 Task: Check a repository's "Projects" for task management and tracking.
Action: Mouse moved to (1047, 67)
Screenshot: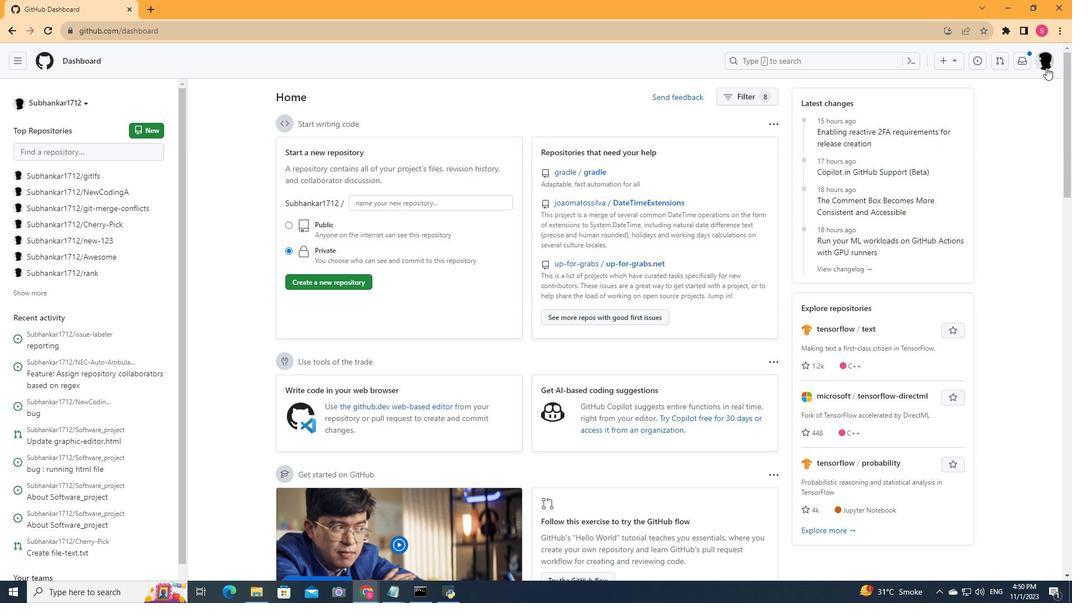 
Action: Mouse pressed left at (1047, 67)
Screenshot: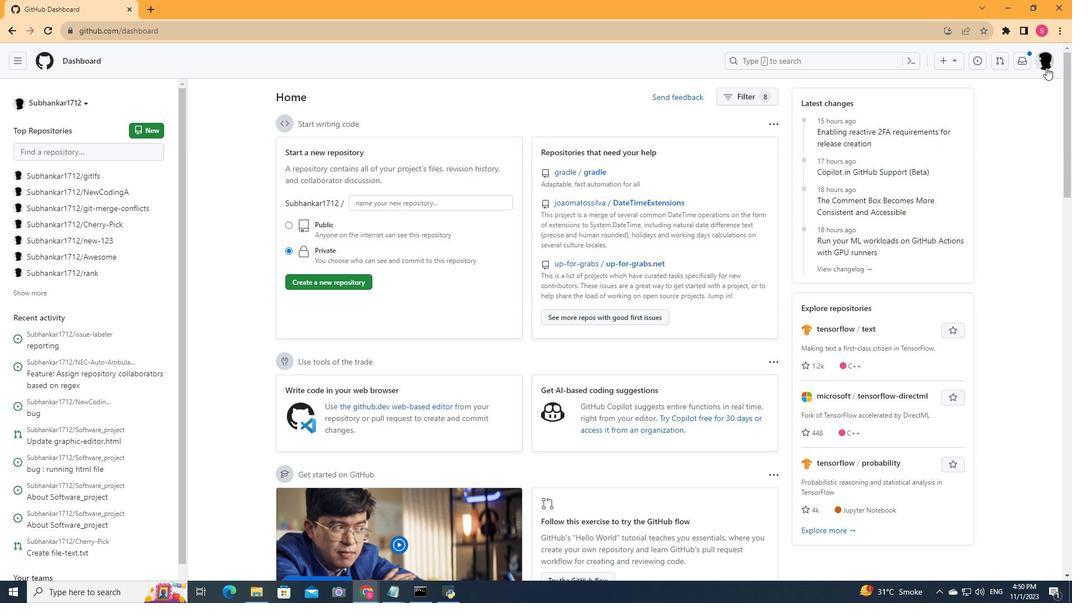 
Action: Mouse moved to (970, 144)
Screenshot: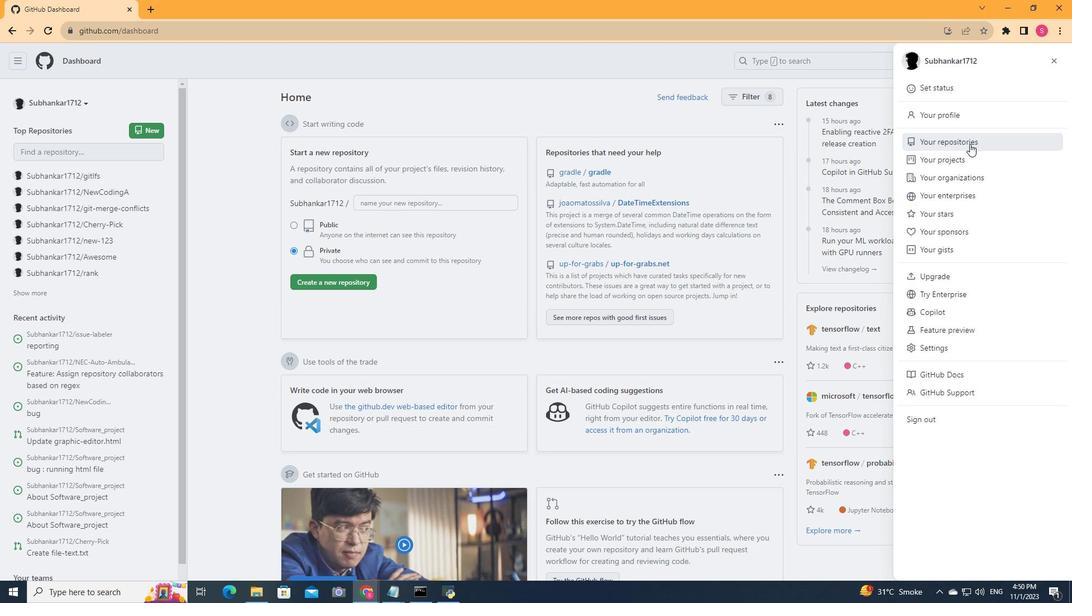 
Action: Mouse pressed left at (970, 144)
Screenshot: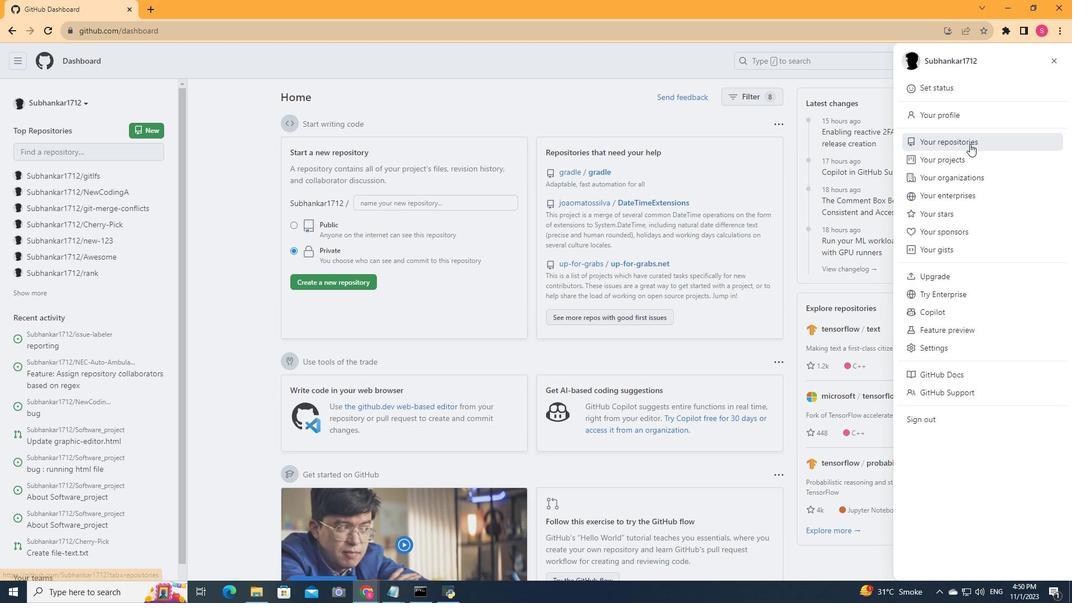 
Action: Mouse moved to (440, 237)
Screenshot: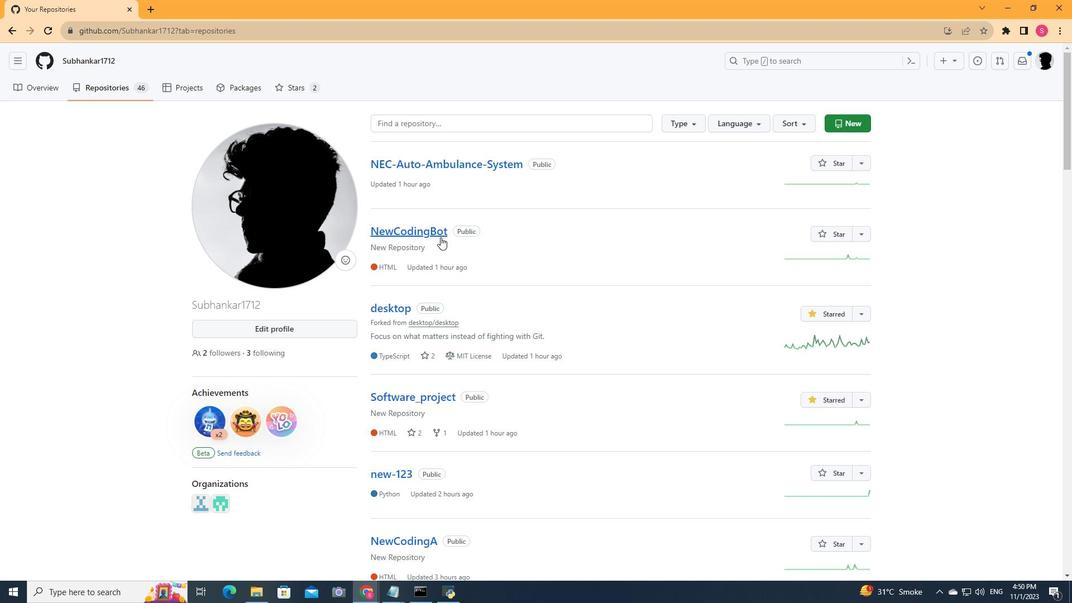 
Action: Mouse scrolled (440, 236) with delta (0, 0)
Screenshot: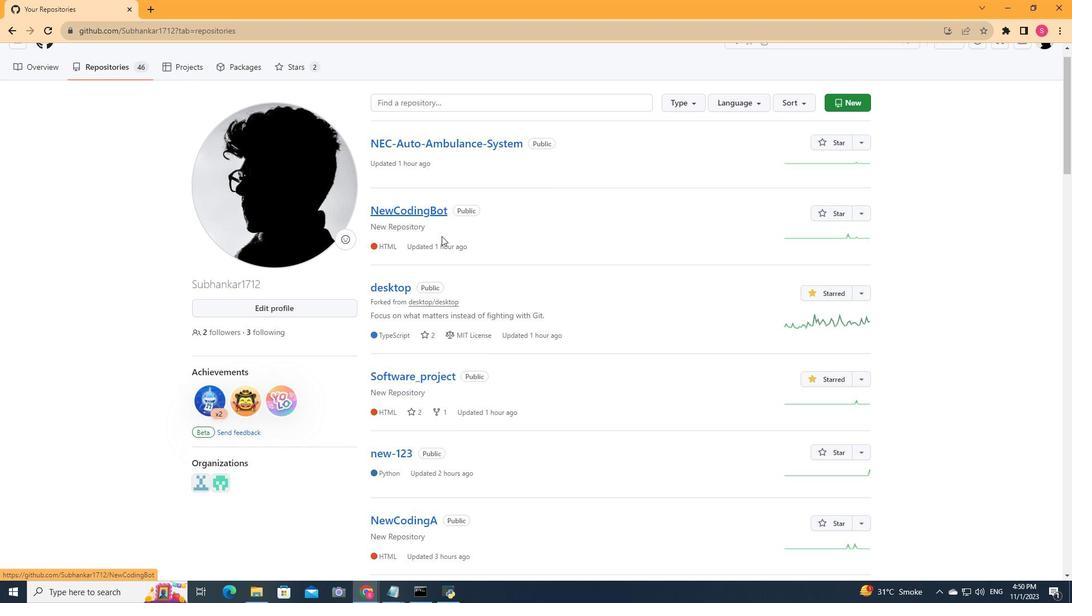 
Action: Mouse scrolled (440, 236) with delta (0, 0)
Screenshot: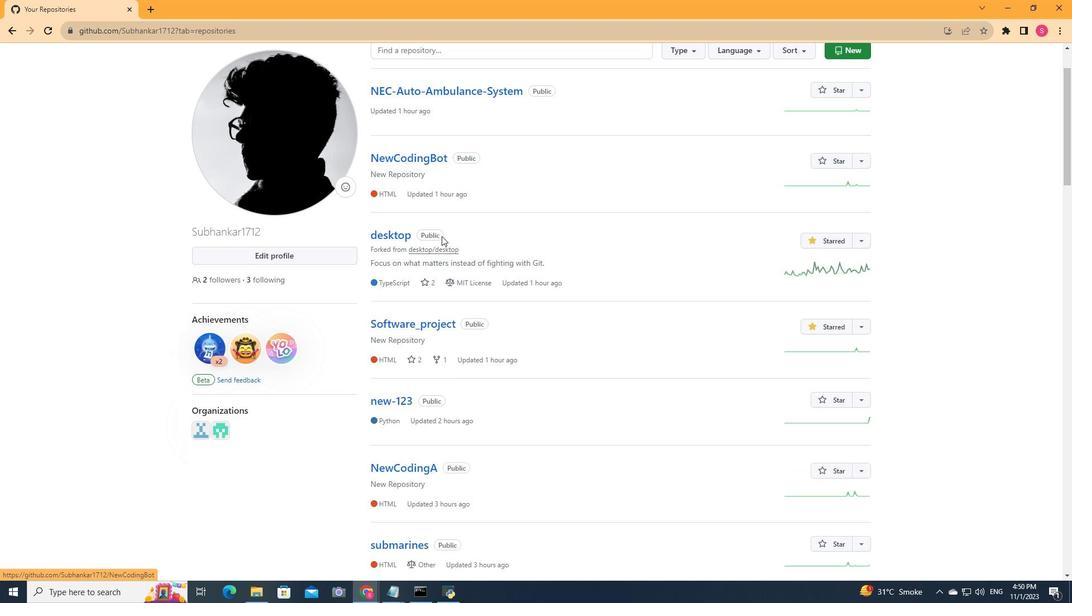 
Action: Mouse scrolled (440, 236) with delta (0, 0)
Screenshot: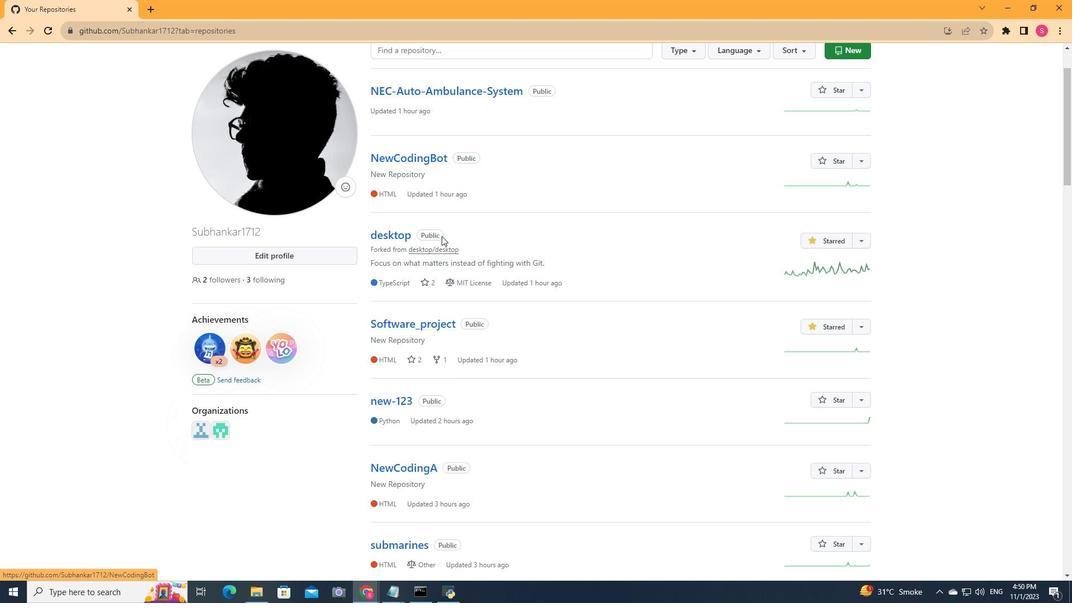 
Action: Mouse moved to (441, 236)
Screenshot: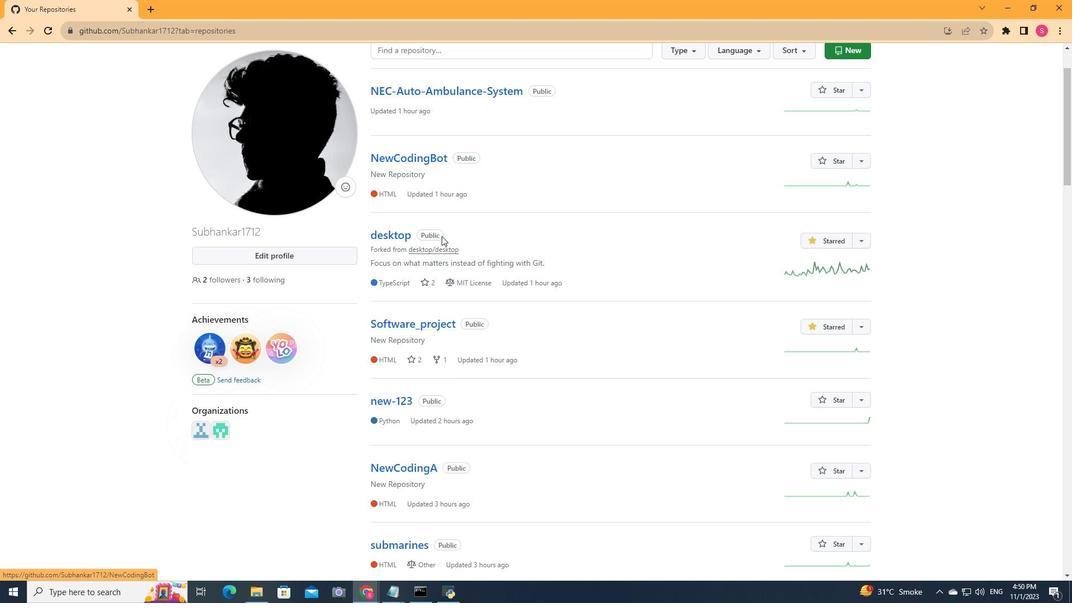 
Action: Mouse scrolled (441, 235) with delta (0, 0)
Screenshot: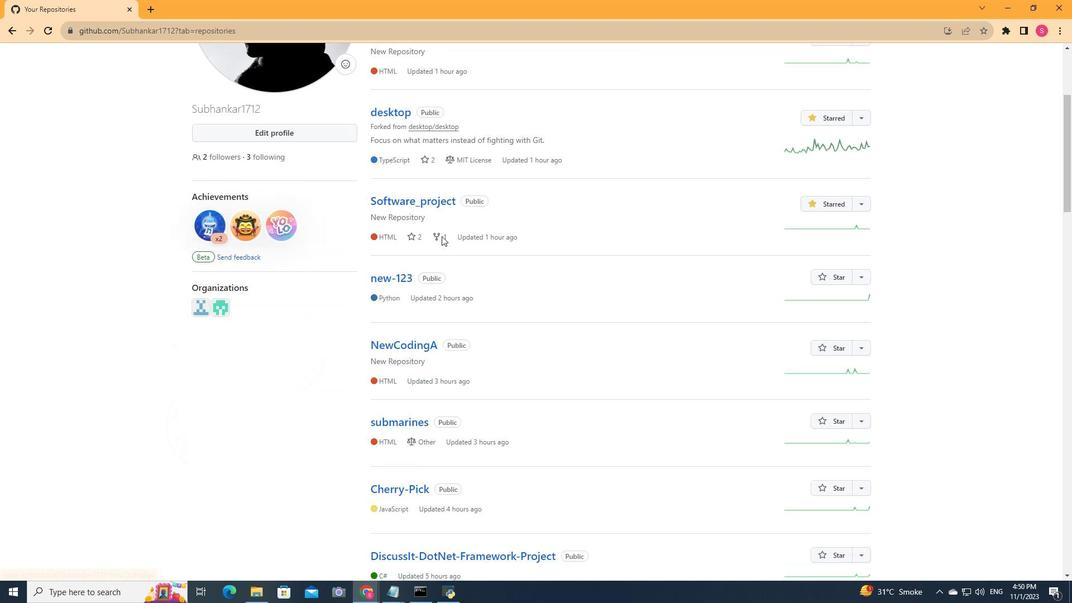 
Action: Mouse moved to (444, 234)
Screenshot: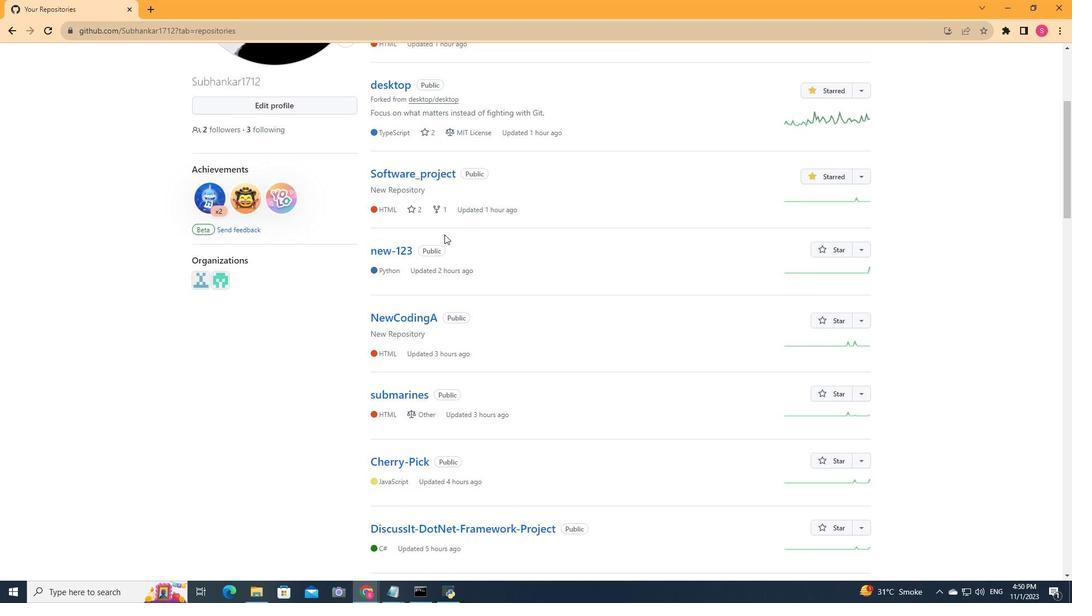 
Action: Mouse scrolled (444, 234) with delta (0, 0)
Screenshot: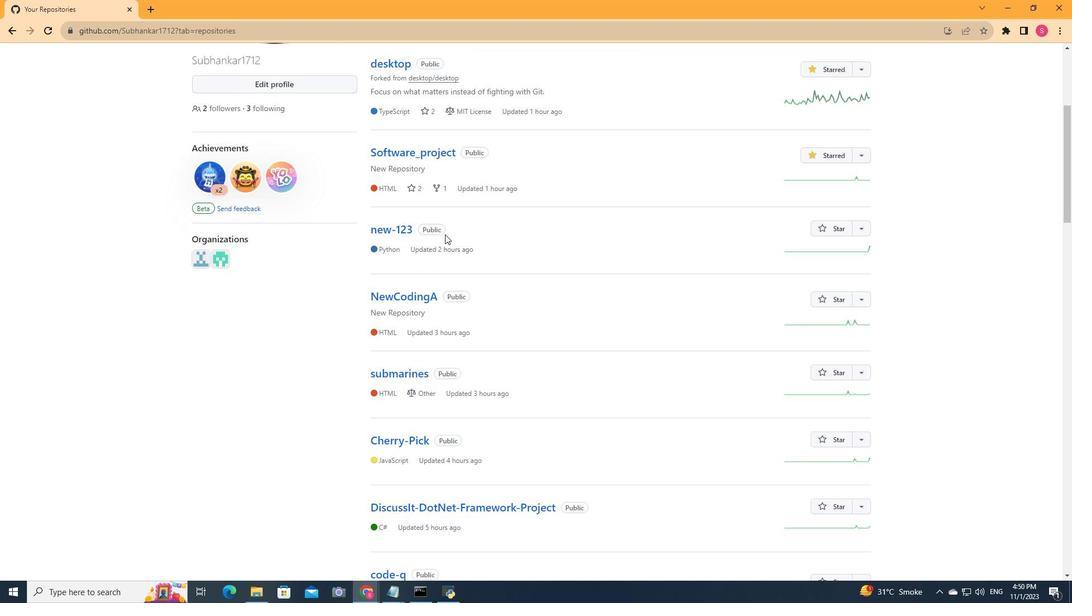 
Action: Mouse scrolled (444, 234) with delta (0, 0)
Screenshot: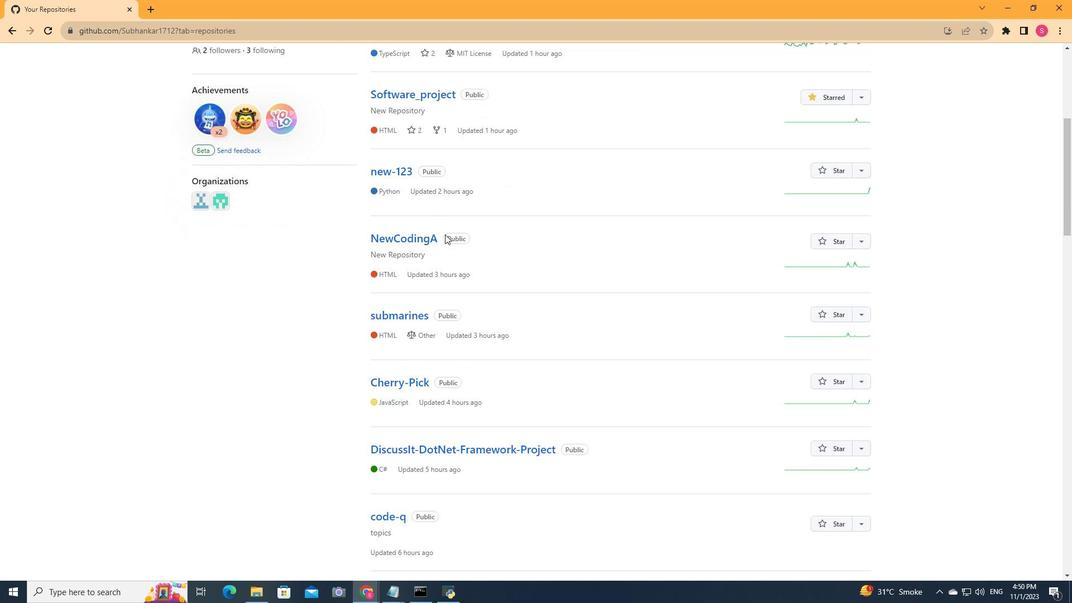 
Action: Mouse moved to (445, 234)
Screenshot: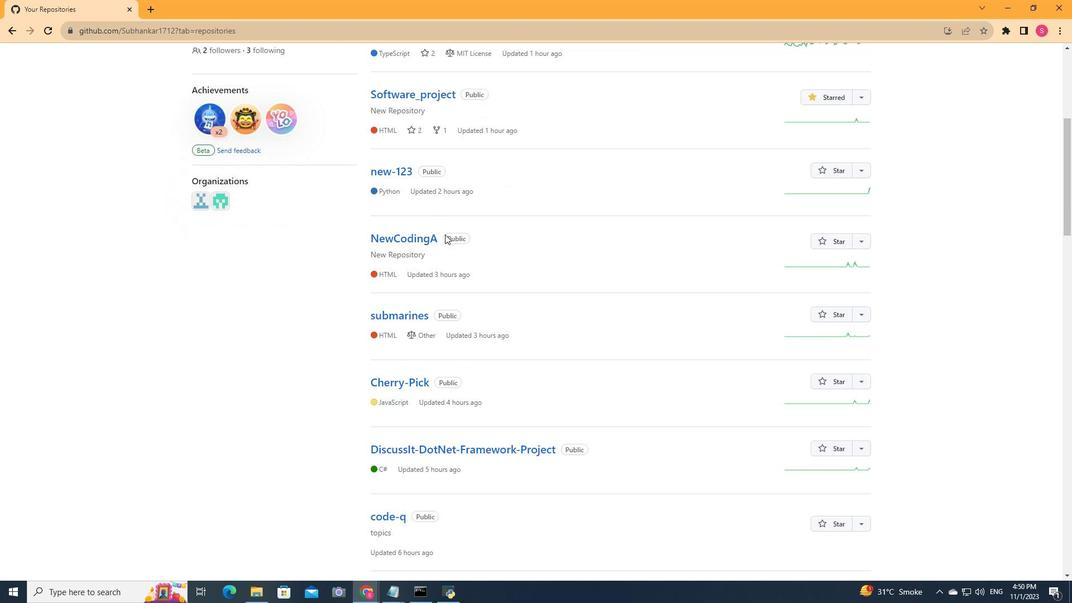 
Action: Mouse scrolled (445, 234) with delta (0, 0)
Screenshot: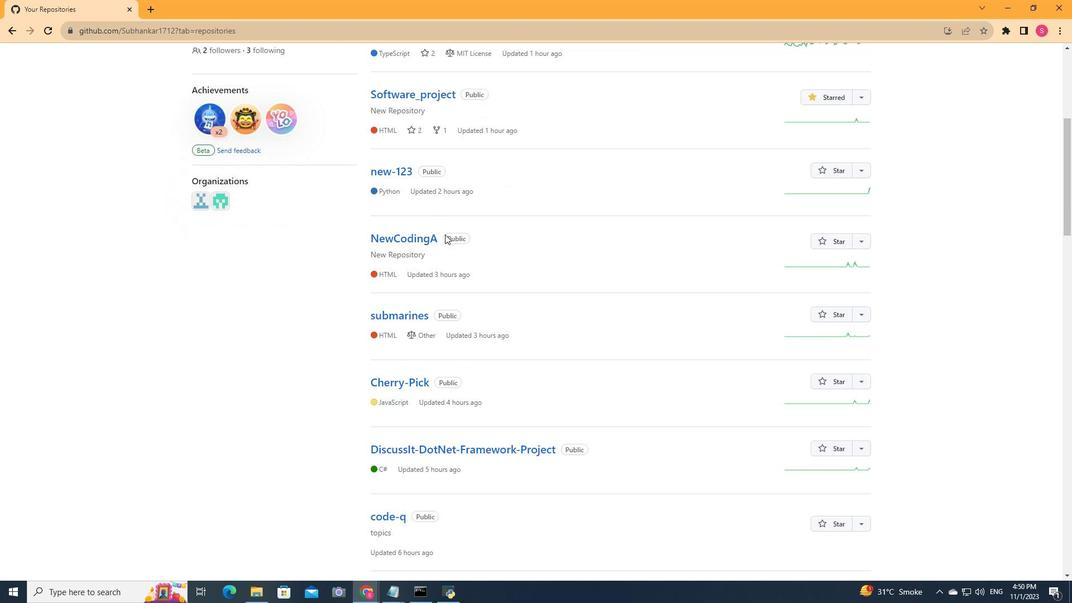 
Action: Mouse scrolled (445, 234) with delta (0, 0)
Screenshot: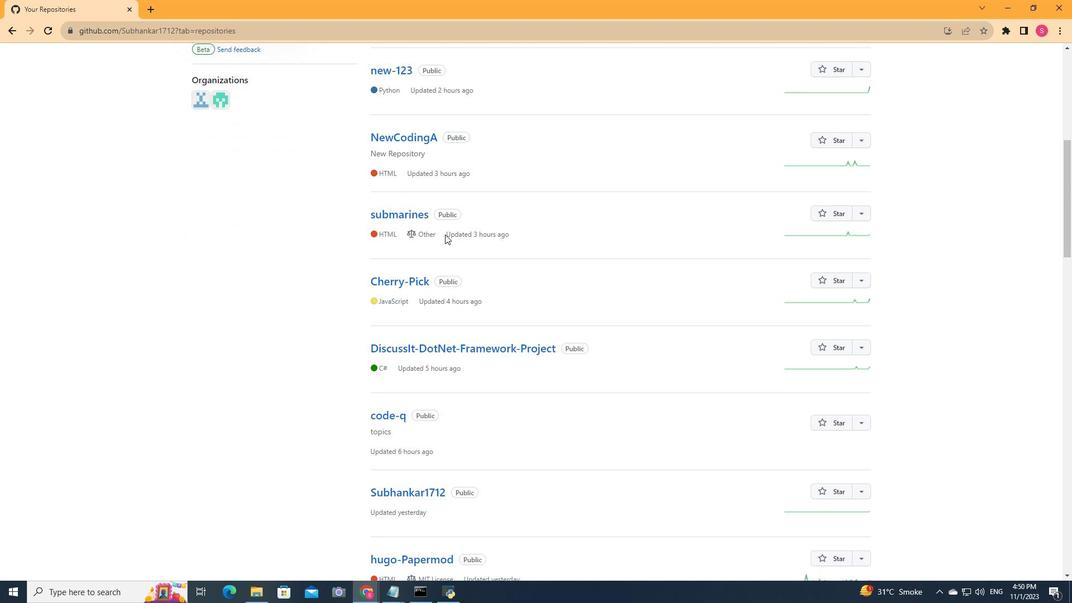 
Action: Mouse scrolled (445, 234) with delta (0, 0)
Screenshot: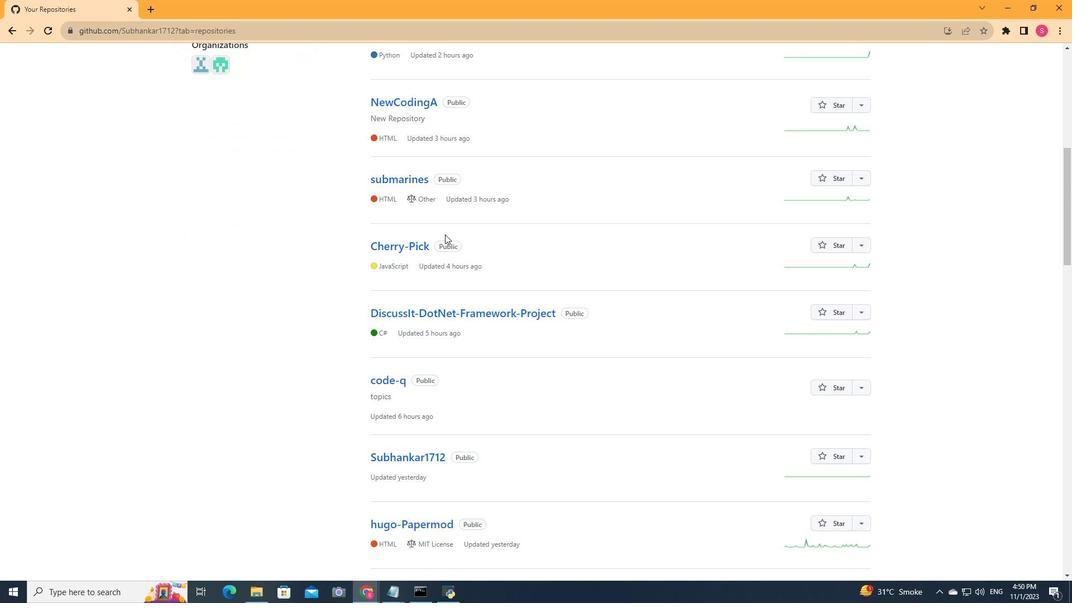 
Action: Mouse scrolled (445, 234) with delta (0, 0)
Screenshot: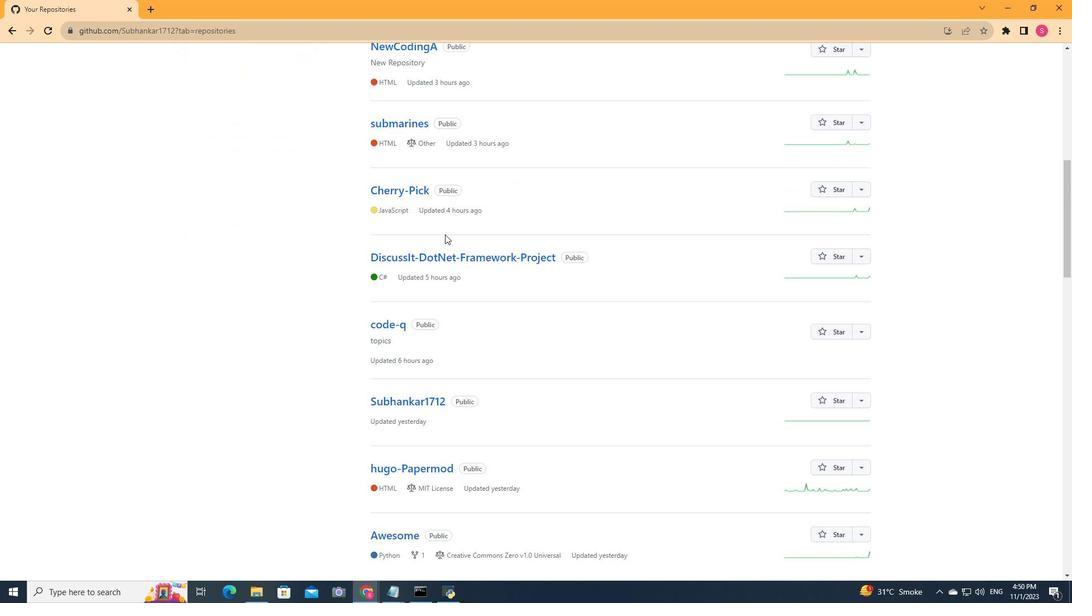 
Action: Mouse scrolled (445, 234) with delta (0, 0)
Screenshot: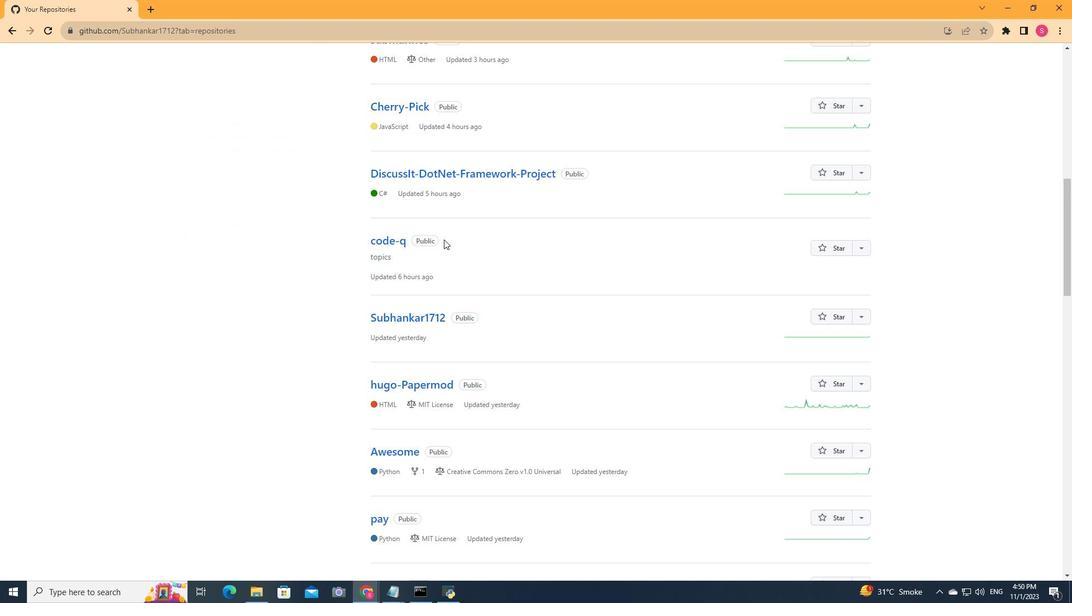
Action: Mouse moved to (437, 350)
Screenshot: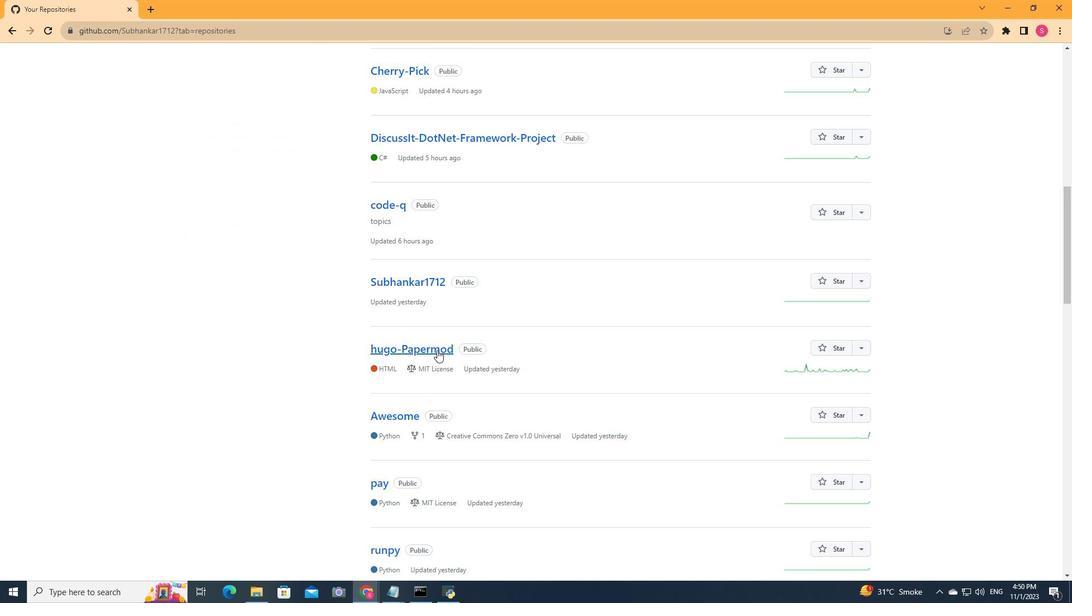 
Action: Mouse pressed left at (437, 350)
Screenshot: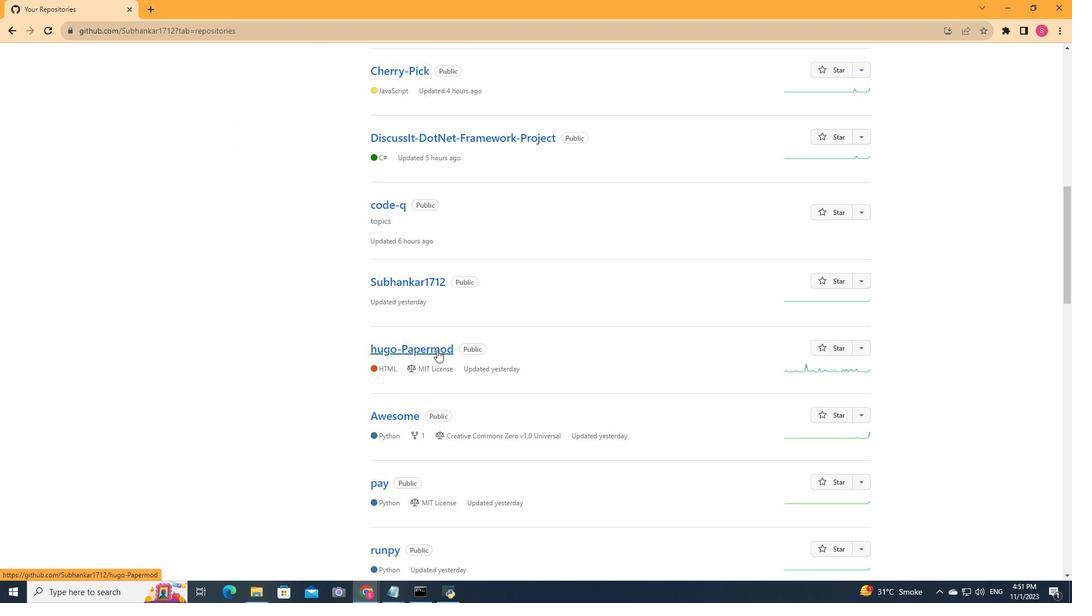 
Action: Mouse moved to (267, 87)
Screenshot: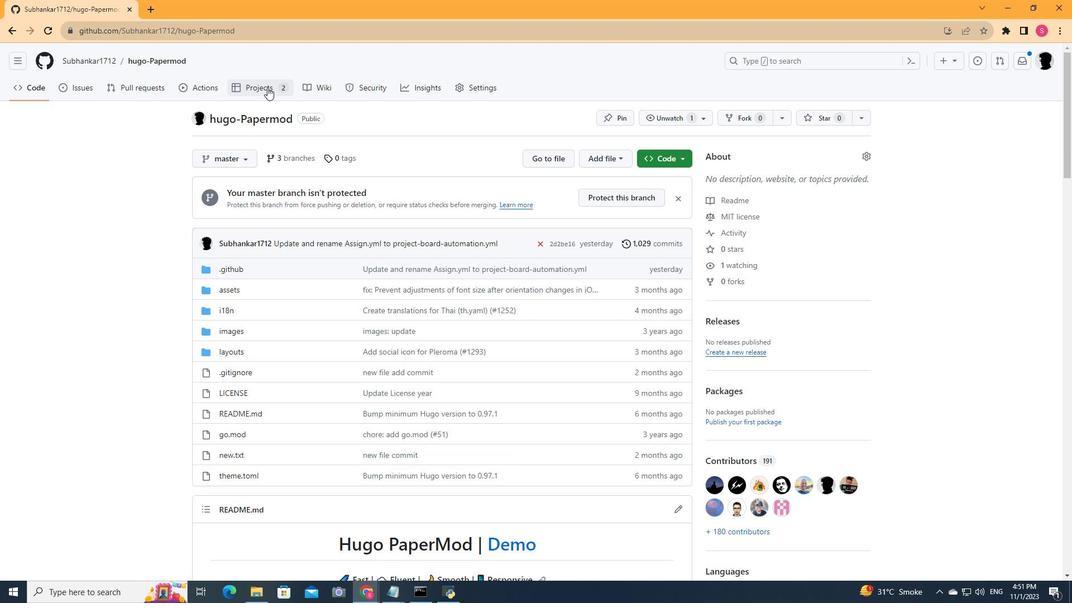 
Action: Mouse pressed left at (267, 87)
Screenshot: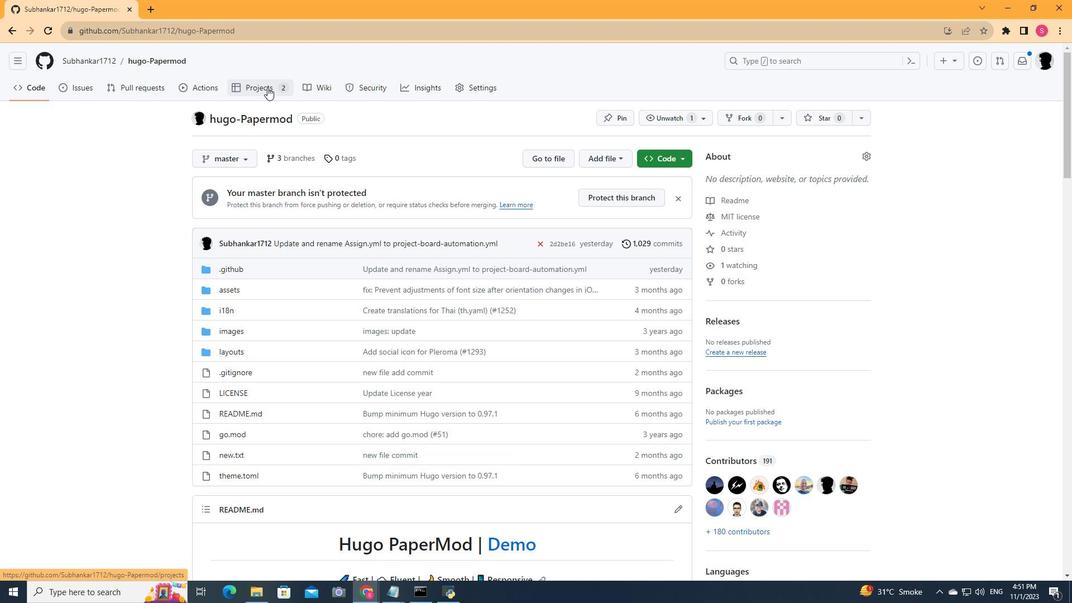 
Action: Mouse moved to (251, 340)
Screenshot: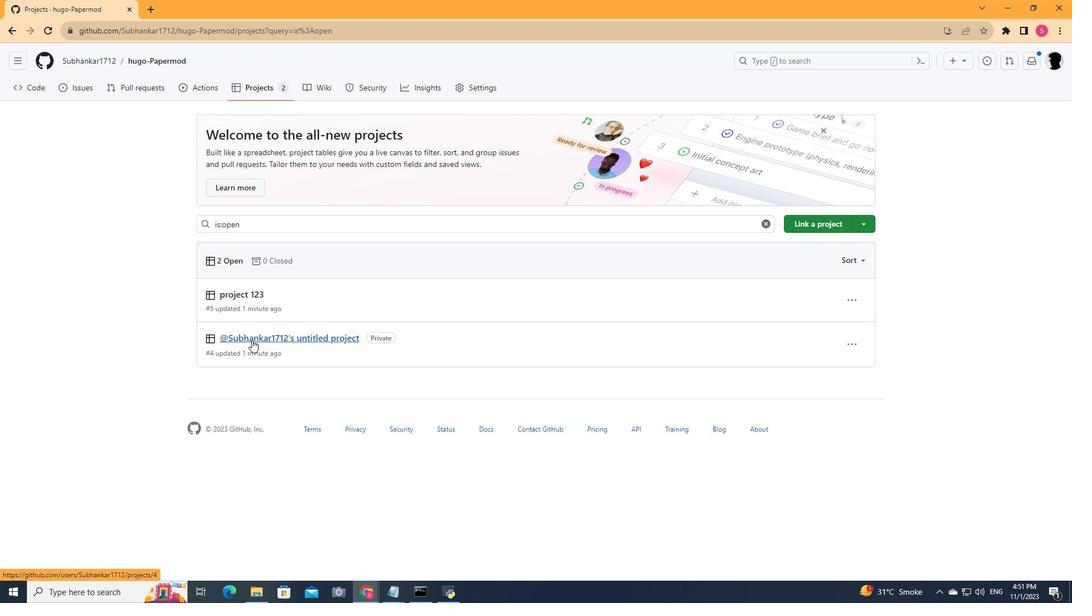 
Action: Mouse pressed left at (251, 340)
Screenshot: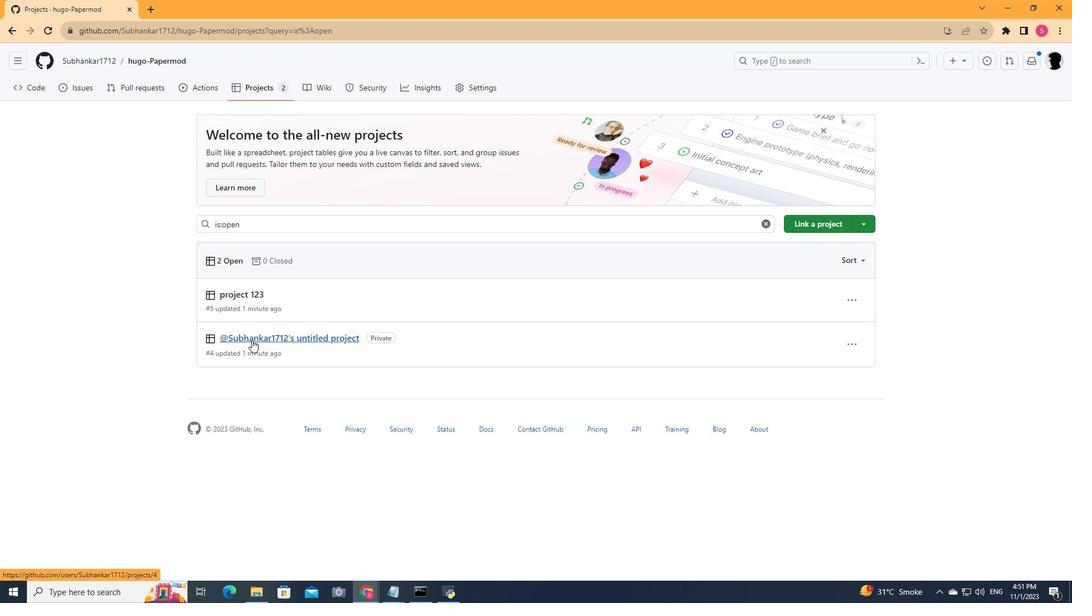 
Action: Mouse moved to (206, 249)
Screenshot: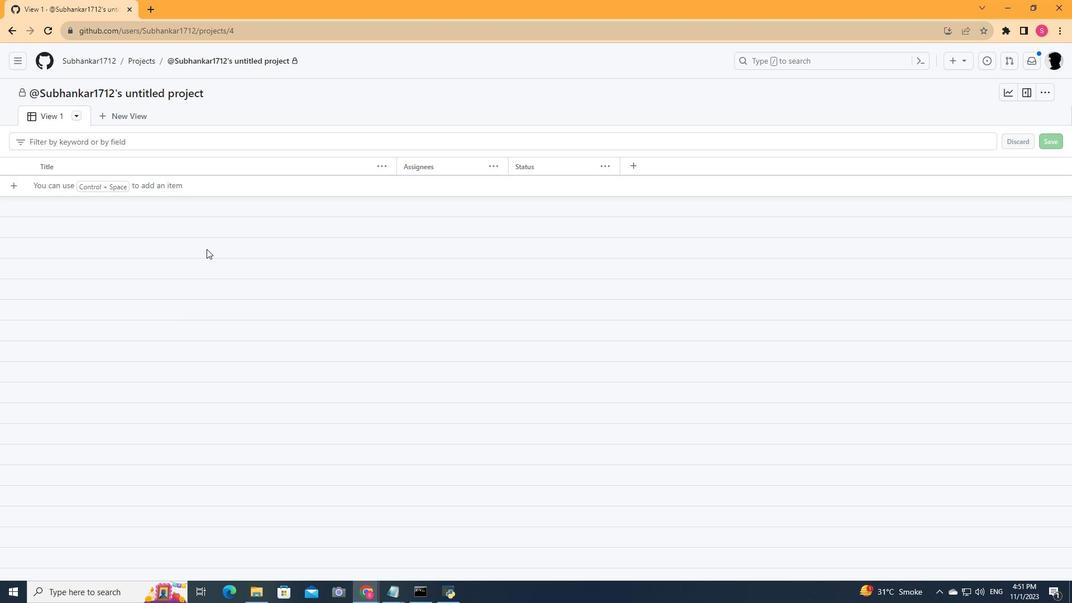 
Action: Mouse scrolled (206, 249) with delta (0, 0)
Screenshot: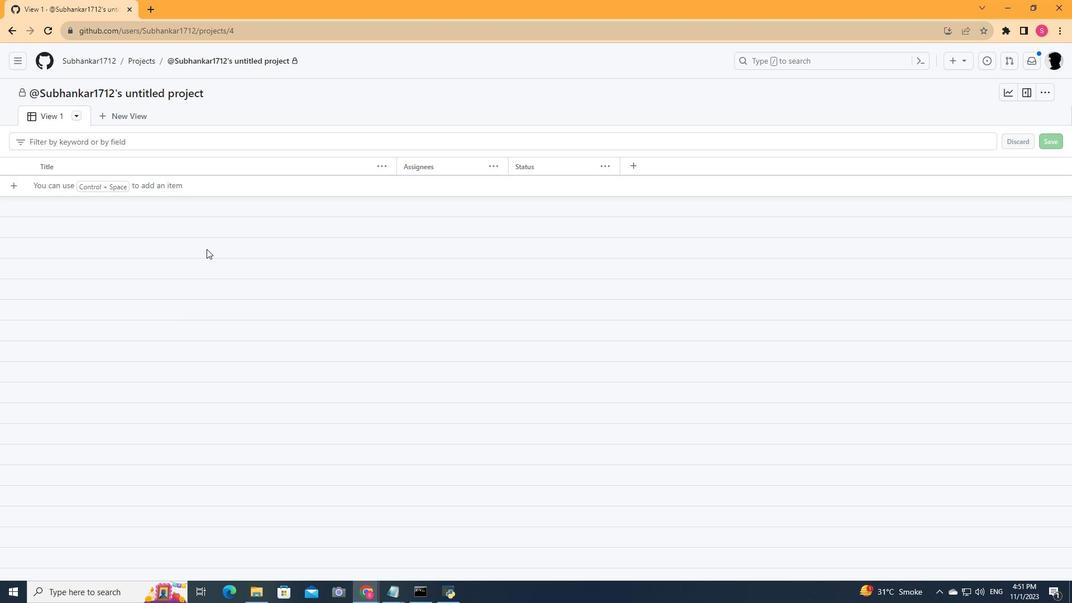 
Action: Mouse moved to (206, 249)
Screenshot: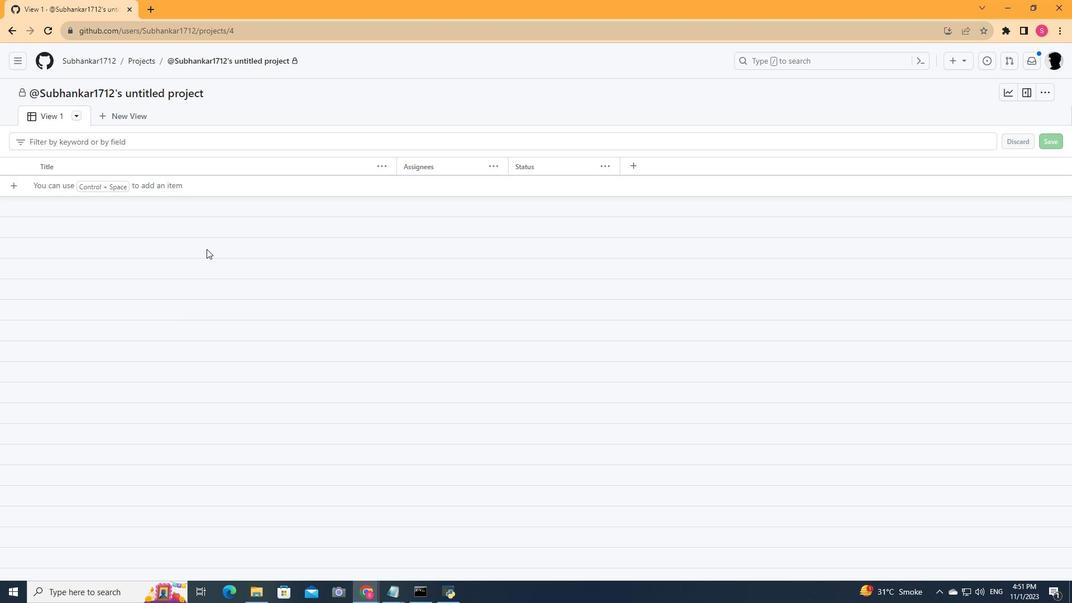 
Action: Mouse scrolled (206, 248) with delta (0, 0)
Screenshot: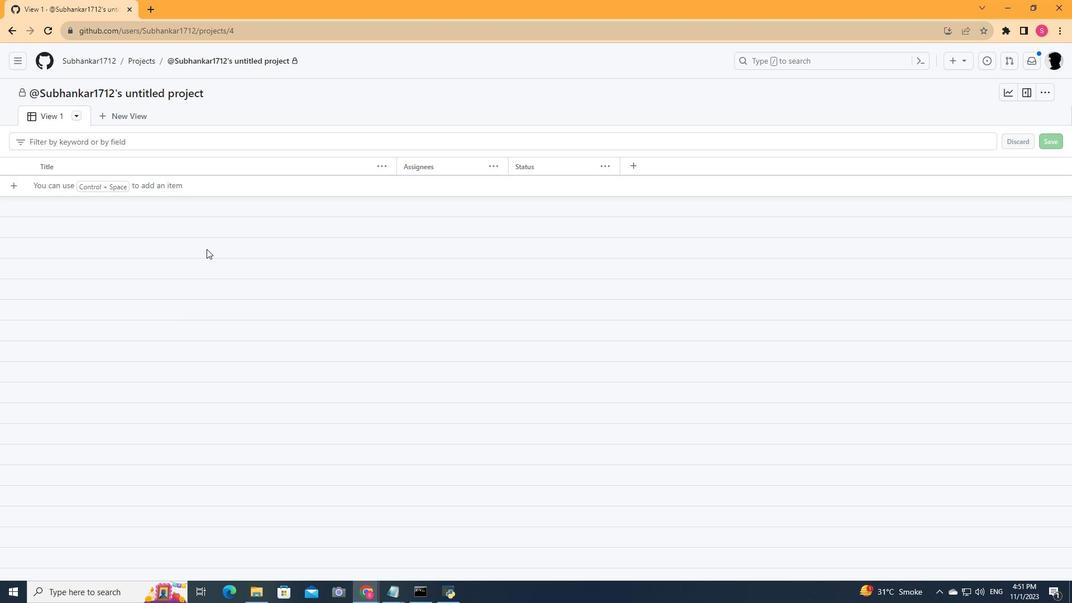 
Action: Mouse scrolled (206, 248) with delta (0, 0)
Screenshot: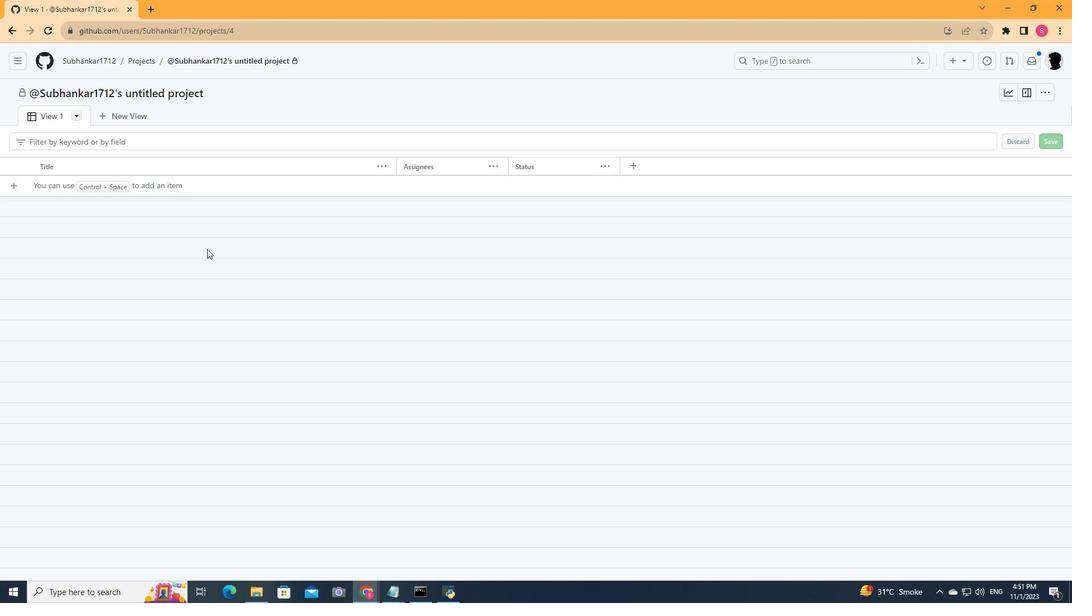 
Action: Mouse scrolled (206, 248) with delta (0, 0)
Screenshot: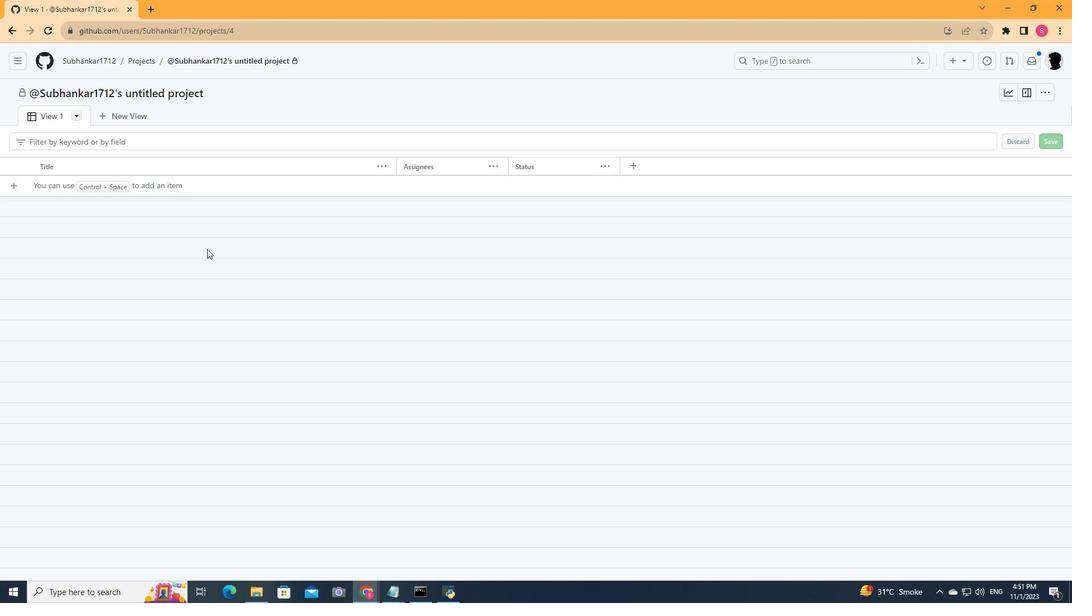 
Action: Mouse moved to (207, 249)
Screenshot: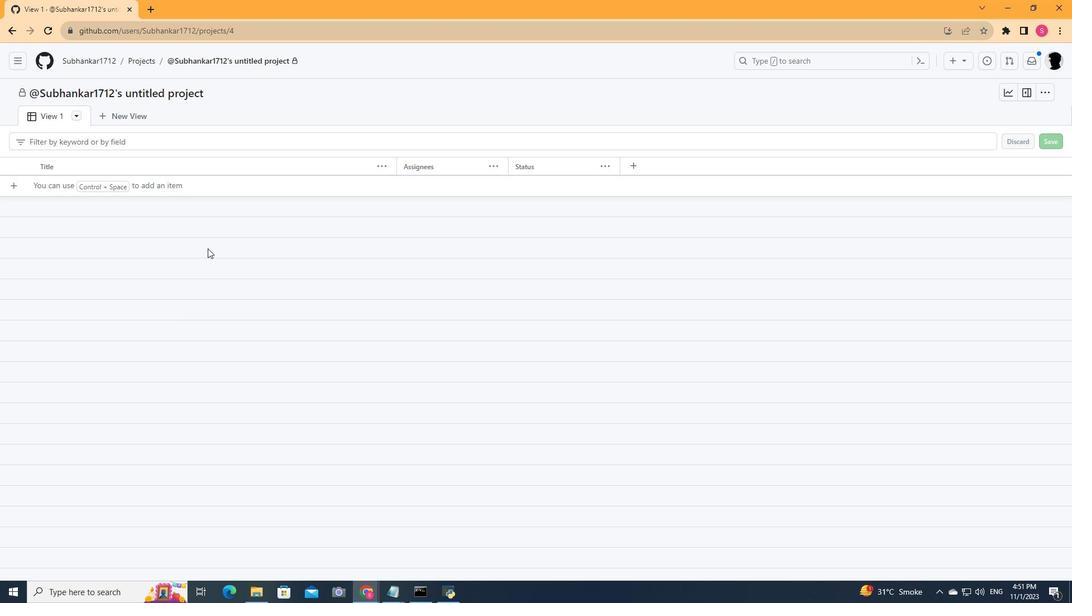 
Action: Mouse scrolled (207, 248) with delta (0, 0)
Screenshot: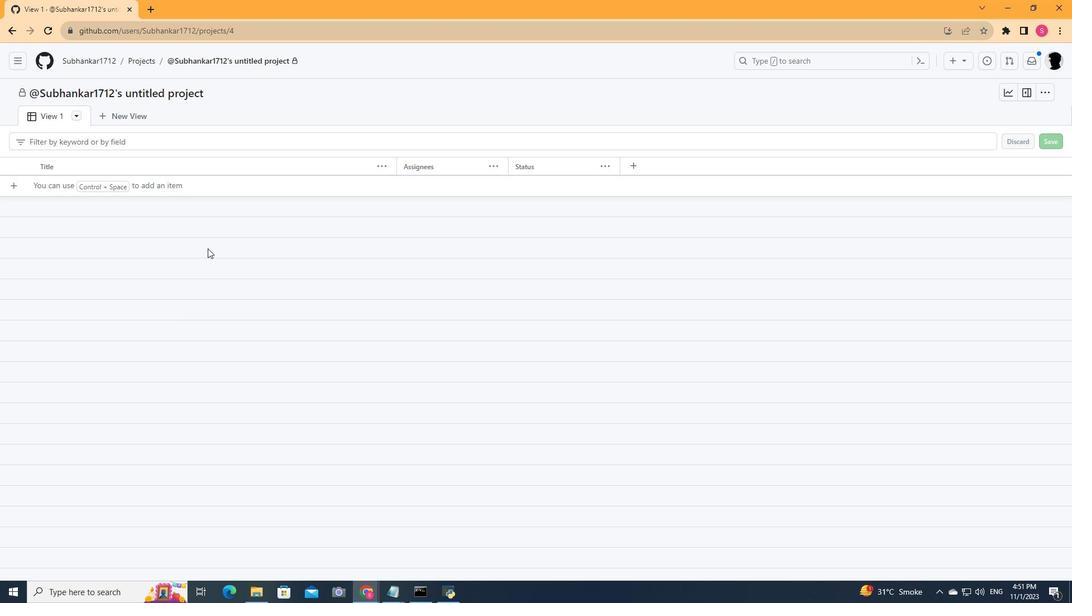 
Action: Mouse moved to (208, 248)
Screenshot: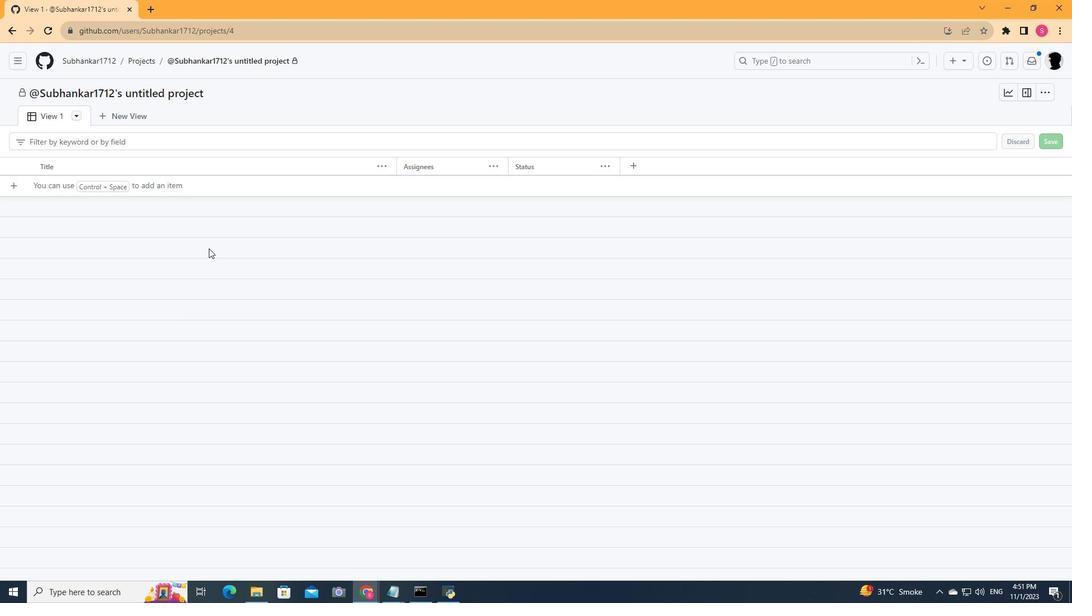 
Action: Mouse scrolled (208, 248) with delta (0, 0)
Screenshot: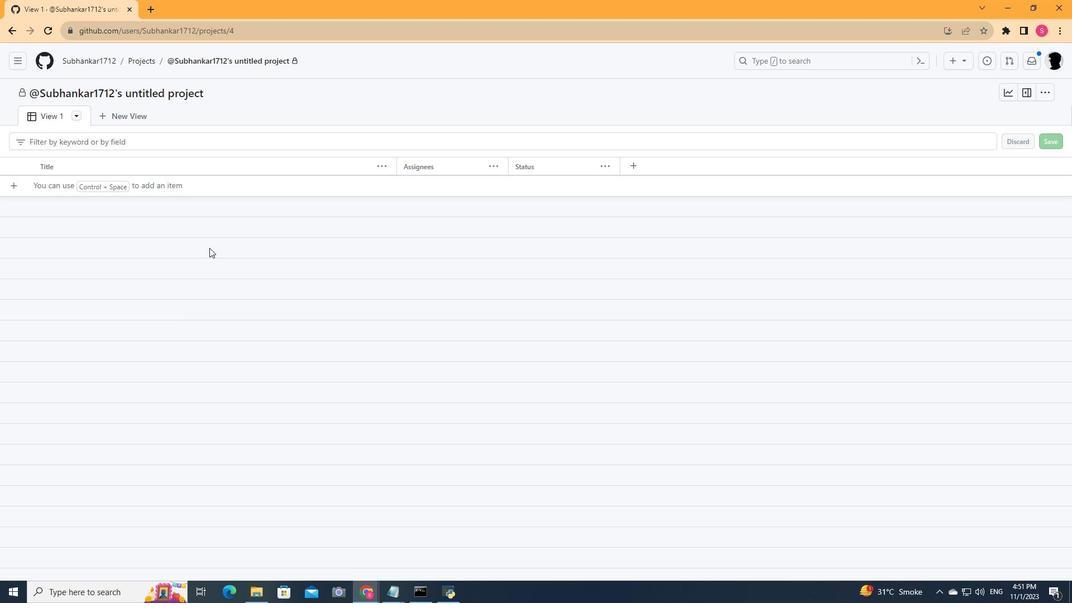
Action: Mouse moved to (209, 248)
Screenshot: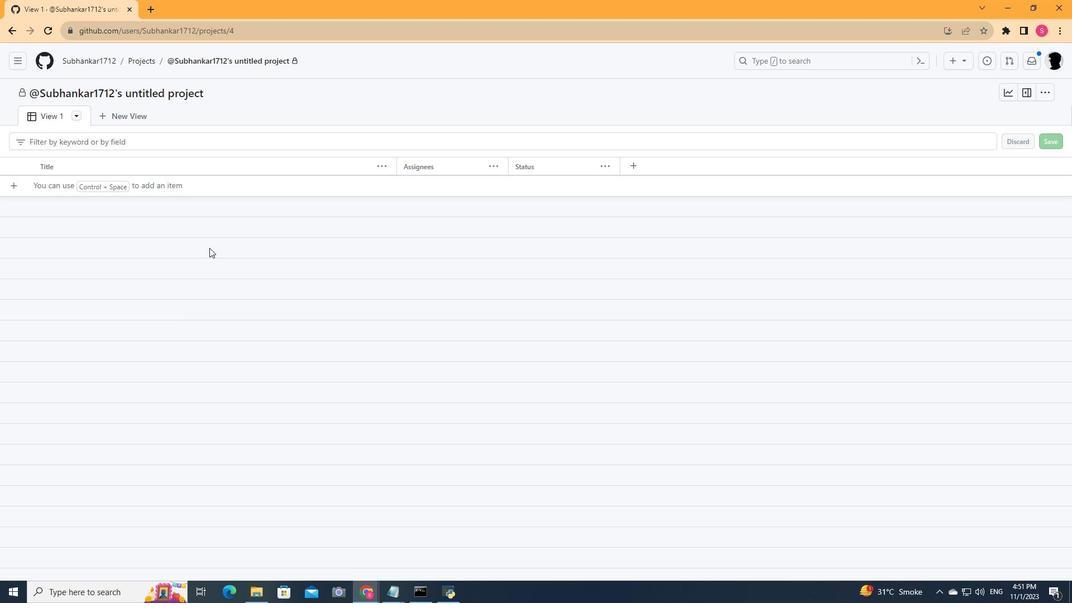 
Action: Mouse scrolled (209, 248) with delta (0, 0)
Screenshot: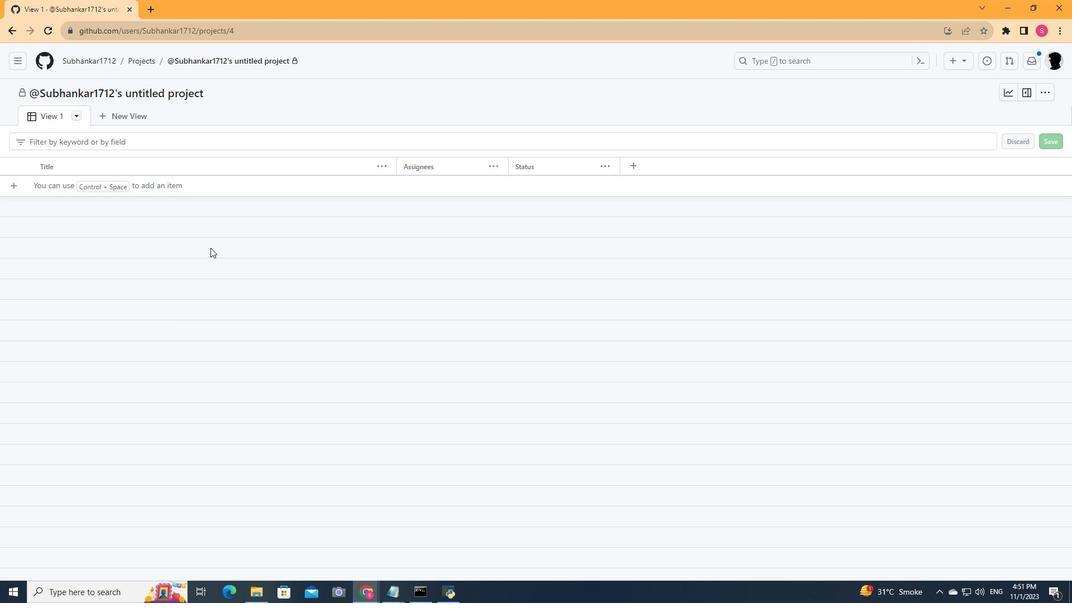 
Action: Mouse moved to (210, 248)
Screenshot: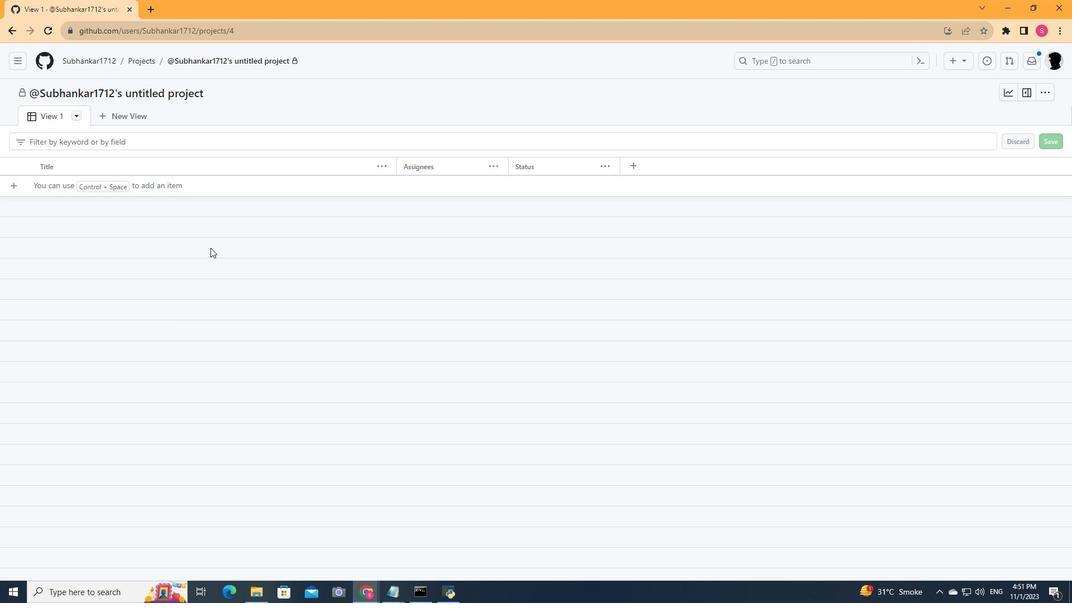 
Action: Mouse scrolled (210, 248) with delta (0, 0)
Screenshot: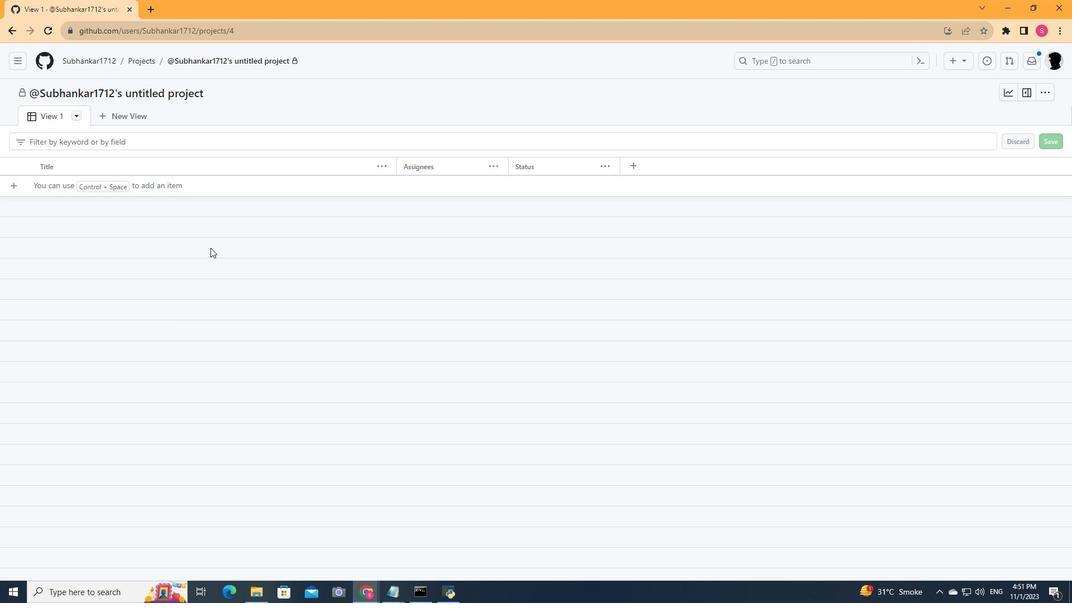
Action: Mouse moved to (210, 248)
Screenshot: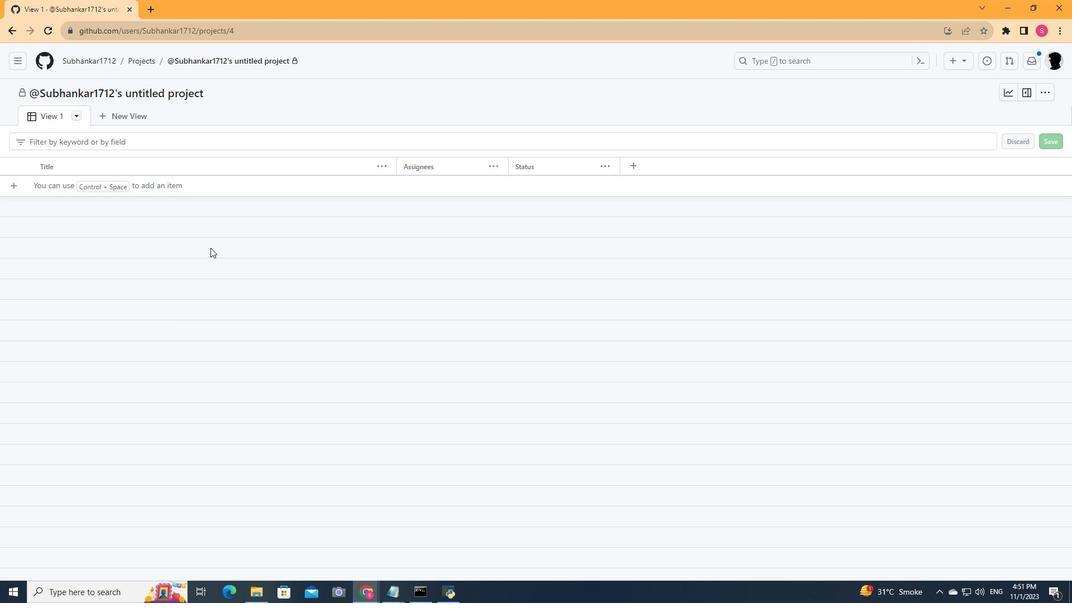 
Action: Mouse scrolled (210, 248) with delta (0, 0)
Screenshot: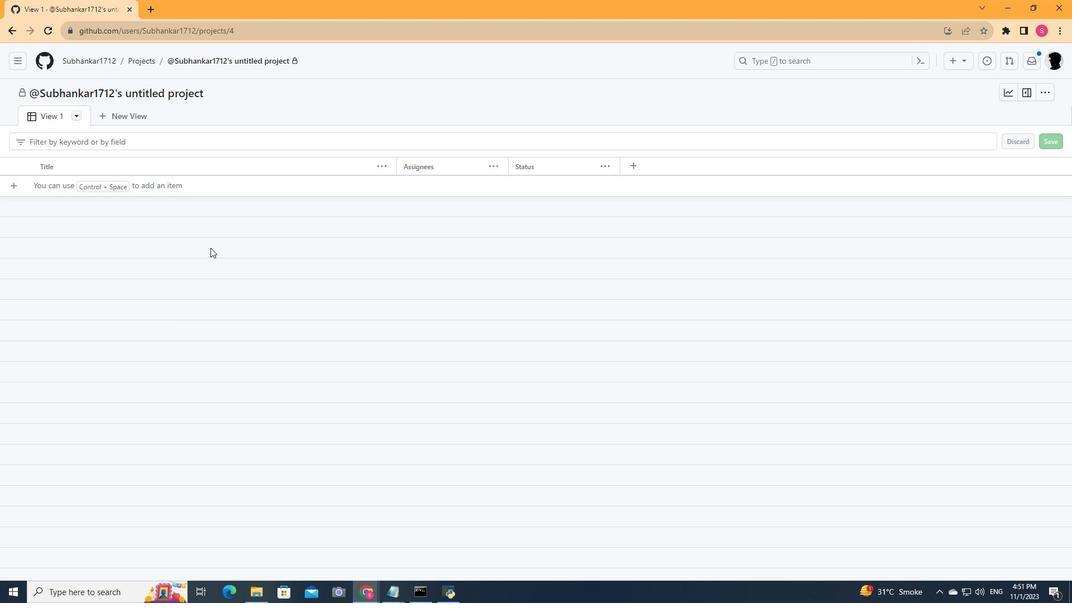 
Action: Mouse scrolled (210, 248) with delta (0, 0)
Screenshot: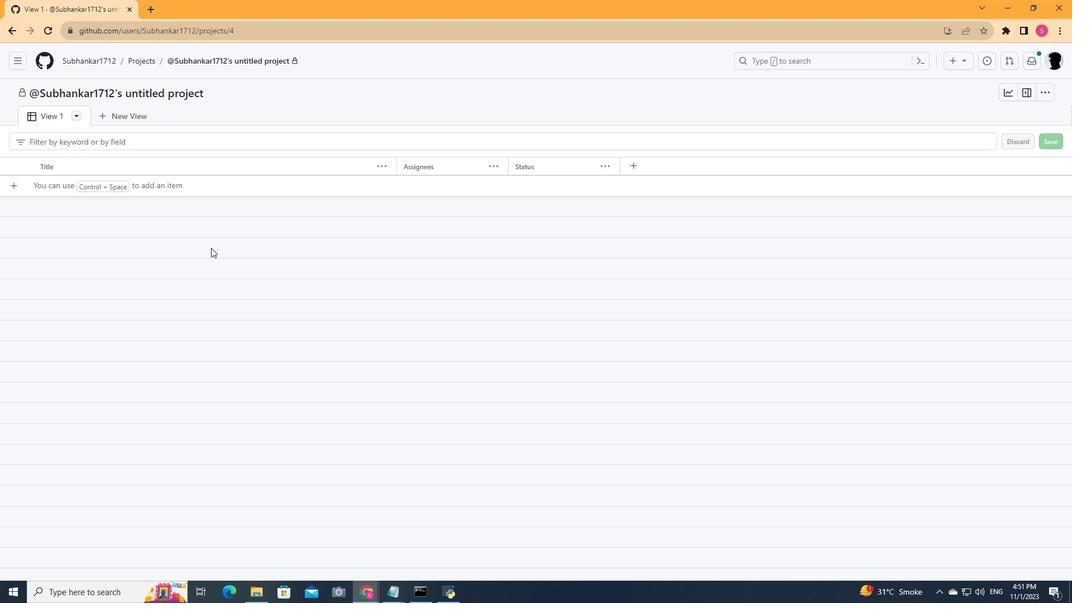 
Action: Mouse scrolled (210, 248) with delta (0, 0)
Screenshot: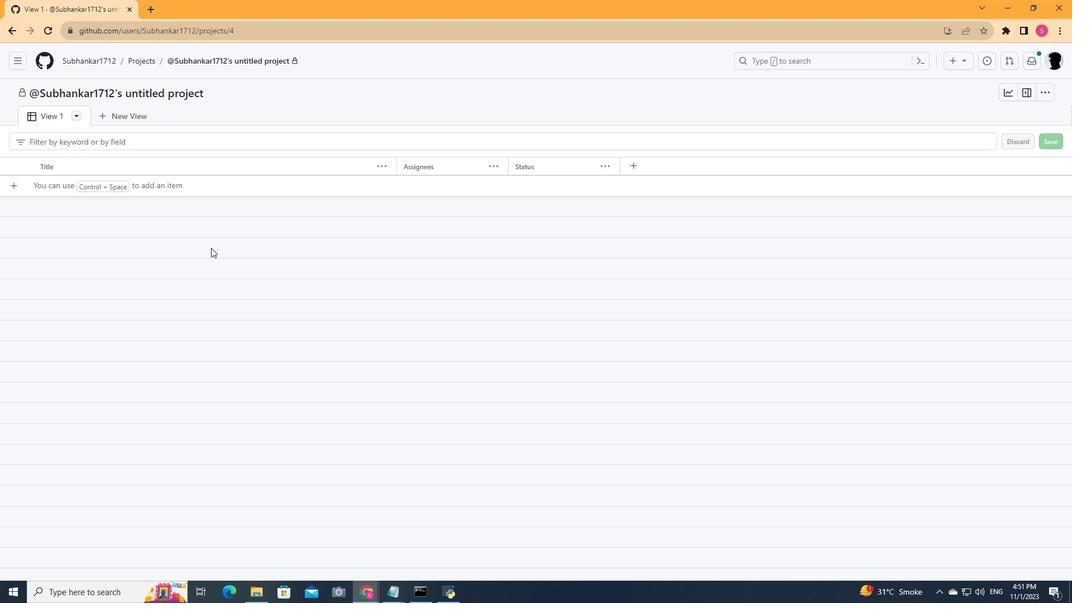 
Action: Mouse moved to (211, 248)
Screenshot: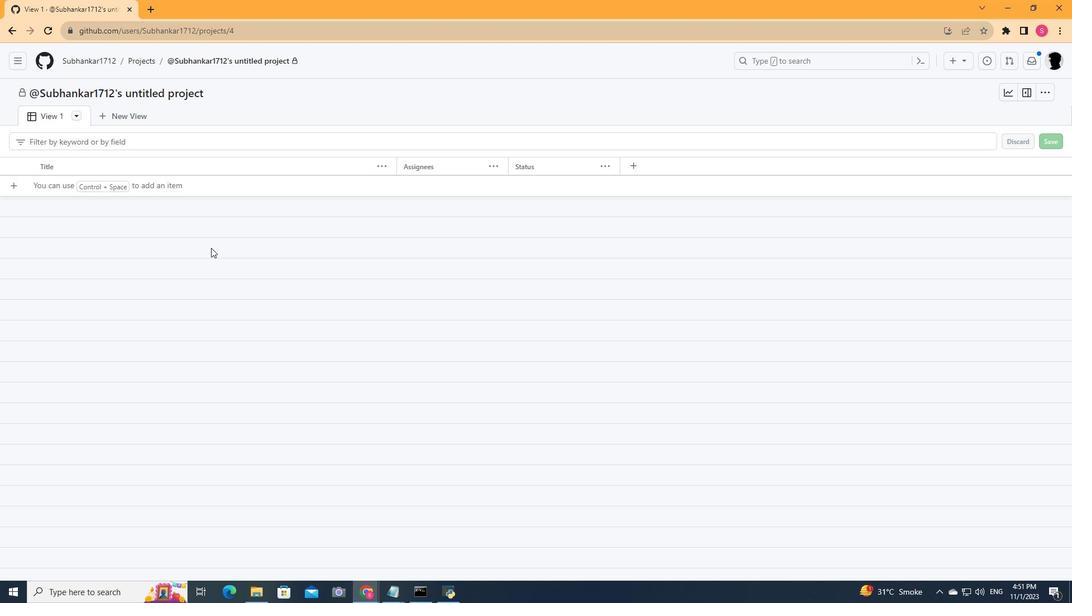 
Action: Mouse scrolled (211, 248) with delta (0, 0)
Screenshot: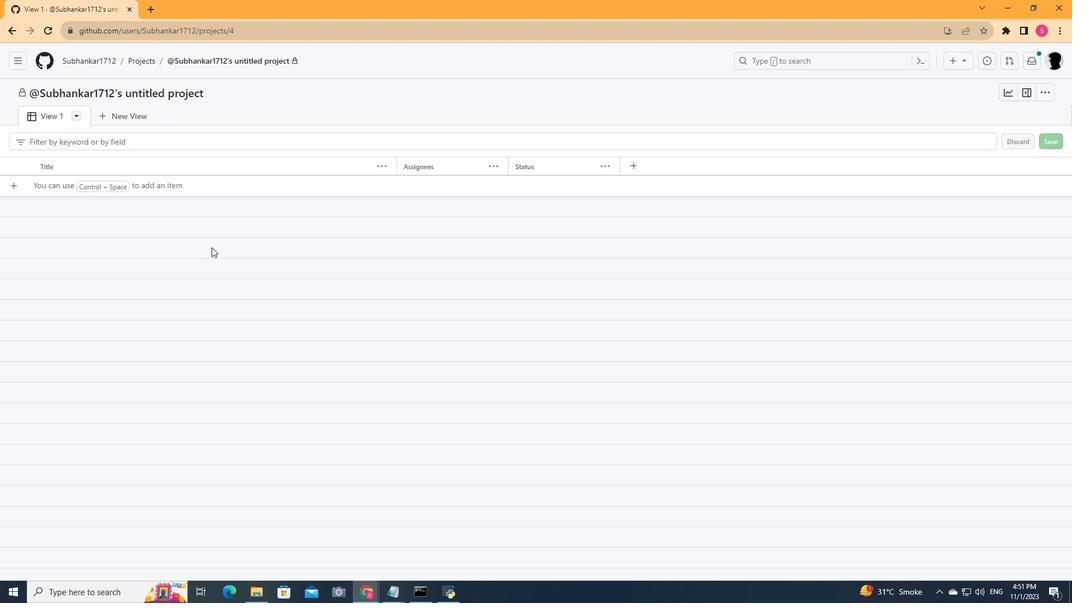 
Action: Mouse moved to (12, 29)
Screenshot: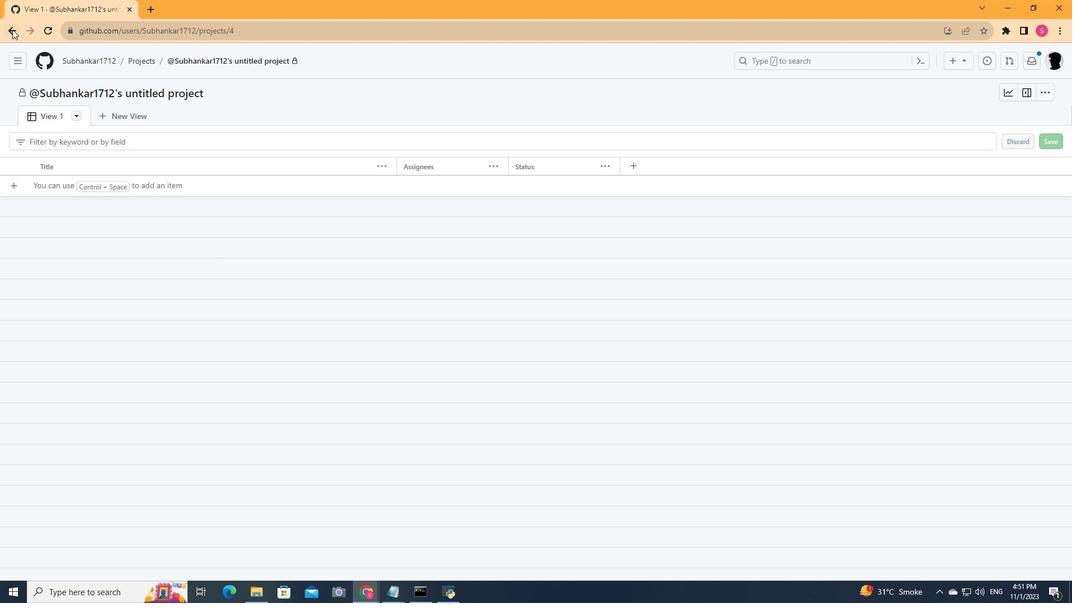 
Action: Mouse pressed left at (12, 29)
Screenshot: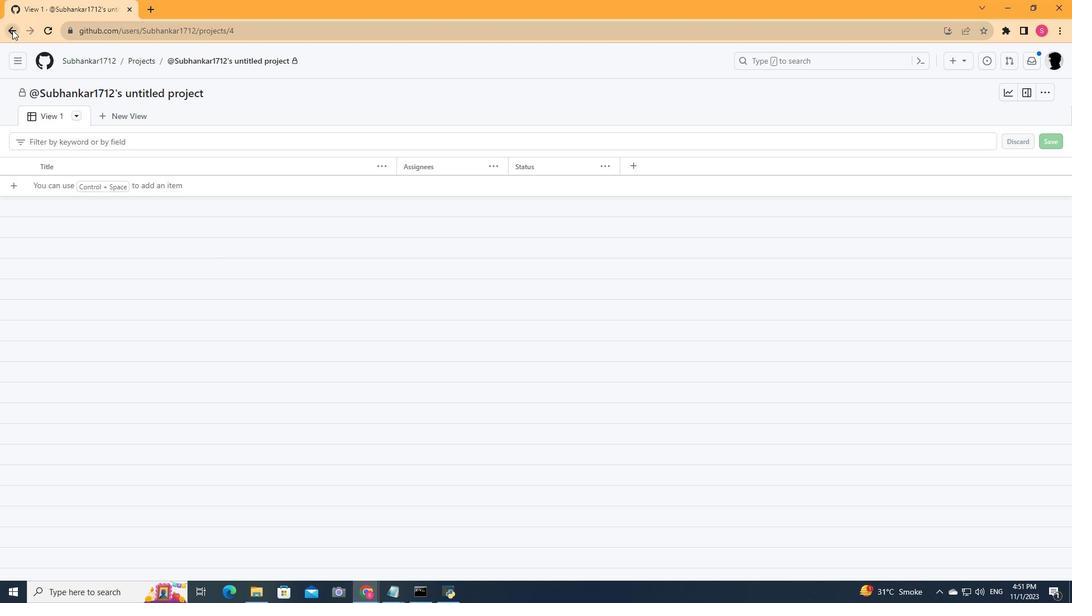 
Action: Mouse moved to (226, 299)
Screenshot: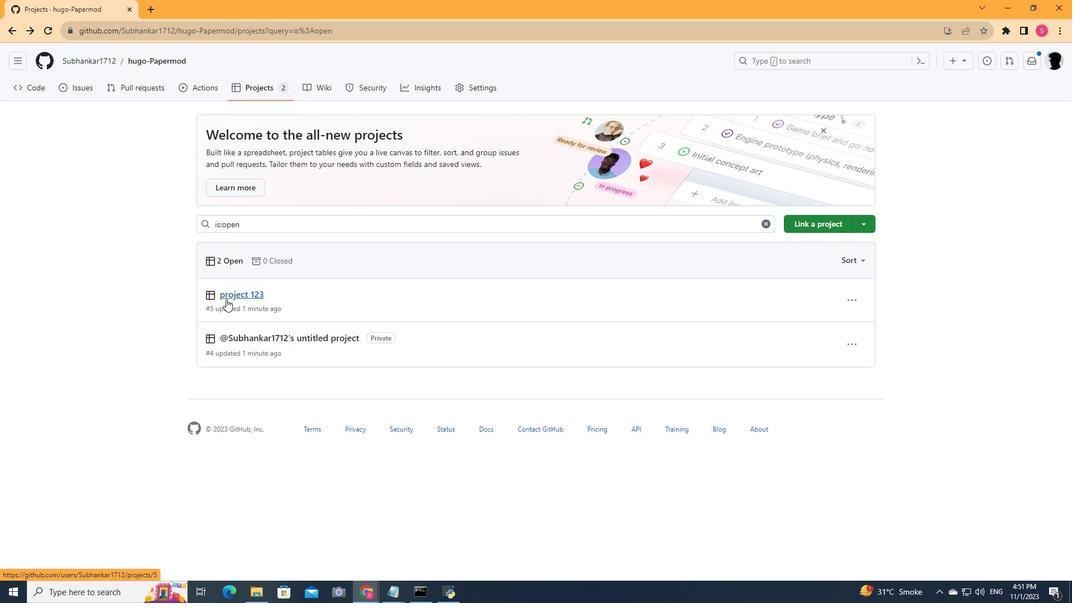 
Action: Mouse pressed left at (226, 299)
Screenshot: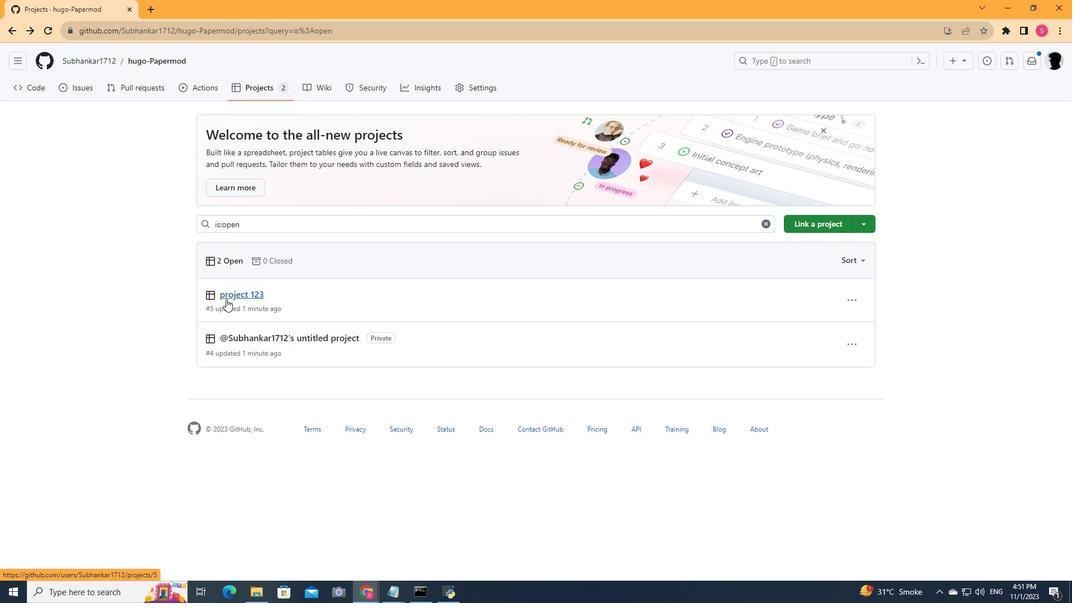 
Action: Mouse moved to (505, 273)
Screenshot: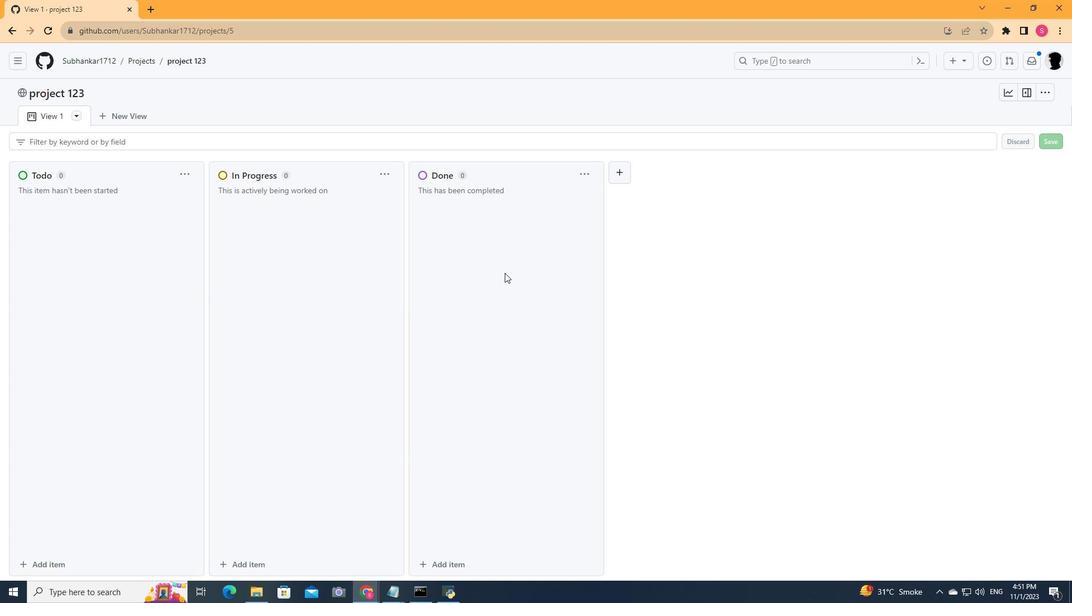 
